 Task: Add Kashi Go Lean Cereal to the cart.
Action: Mouse moved to (745, 257)
Screenshot: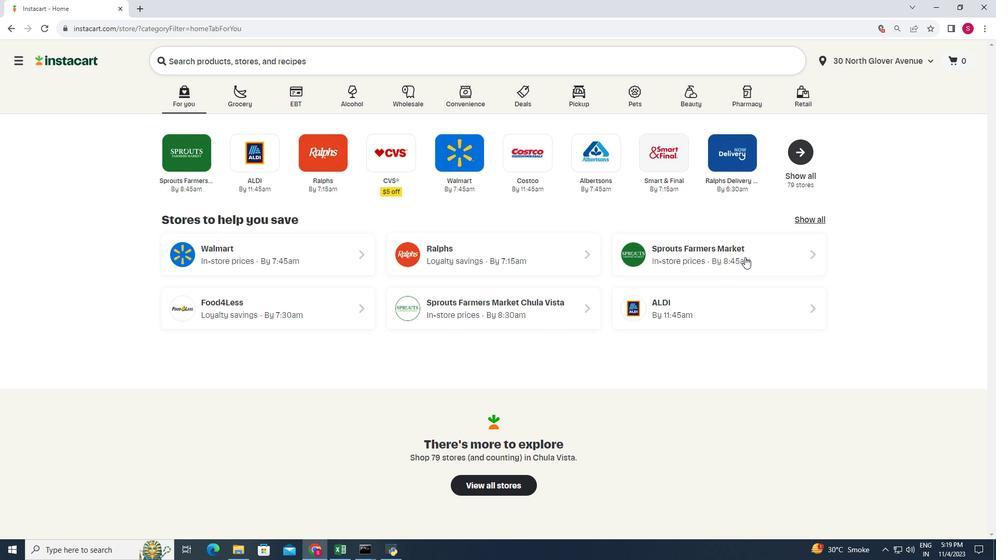 
Action: Mouse pressed left at (745, 257)
Screenshot: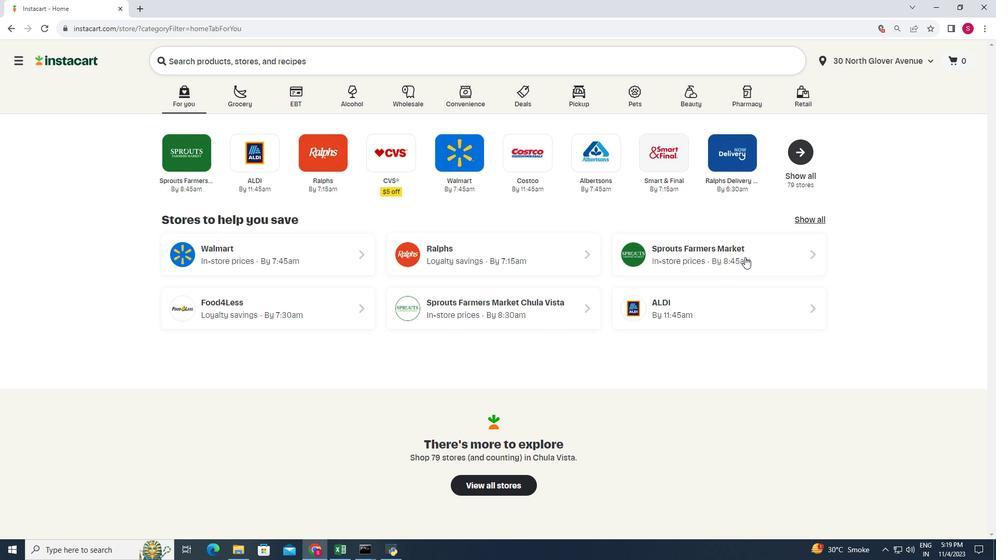 
Action: Mouse moved to (47, 365)
Screenshot: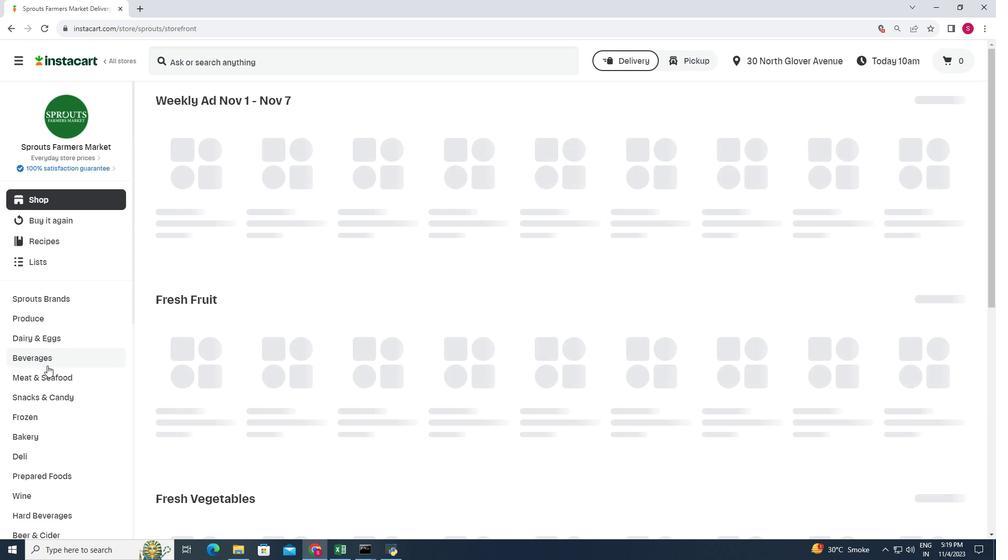 
Action: Mouse scrolled (47, 365) with delta (0, 0)
Screenshot: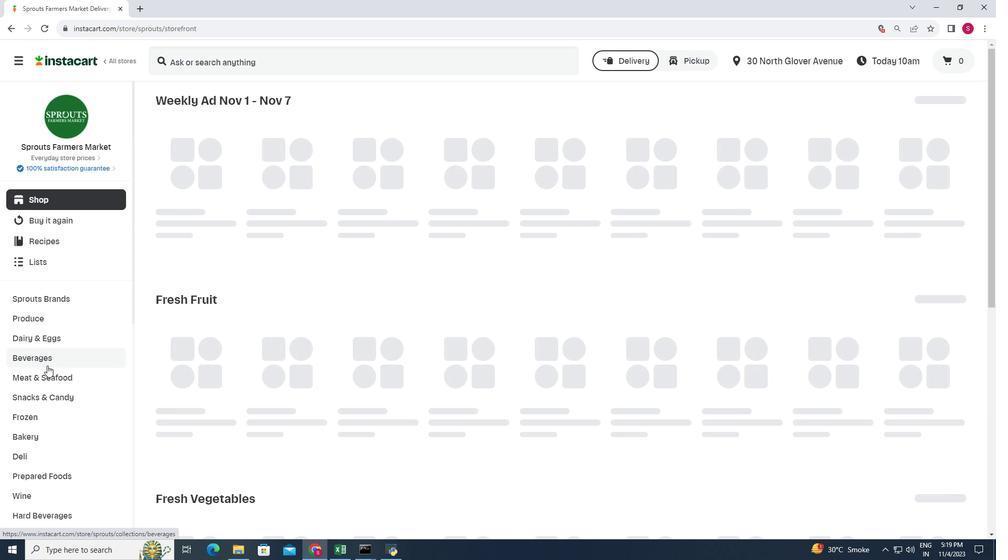 
Action: Mouse scrolled (47, 365) with delta (0, 0)
Screenshot: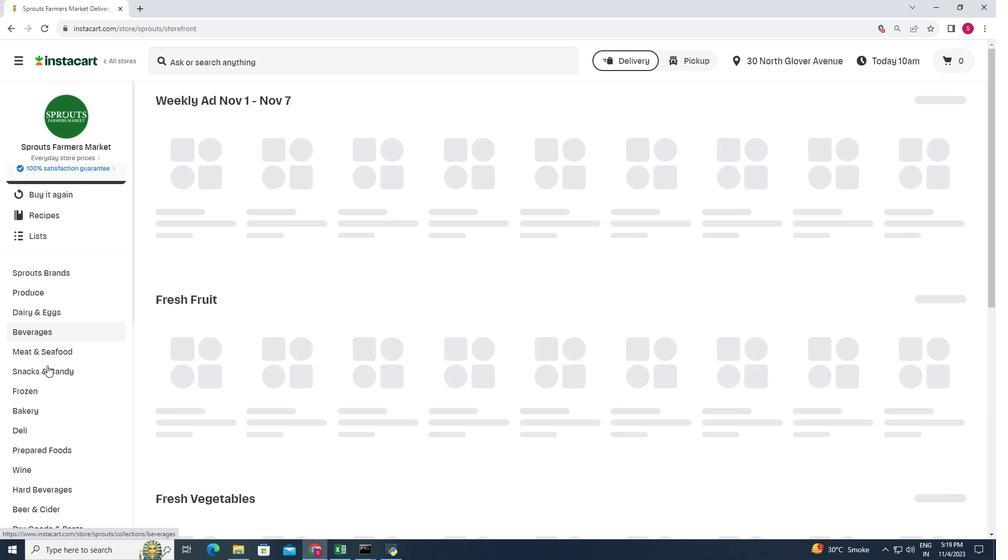 
Action: Mouse scrolled (47, 365) with delta (0, 0)
Screenshot: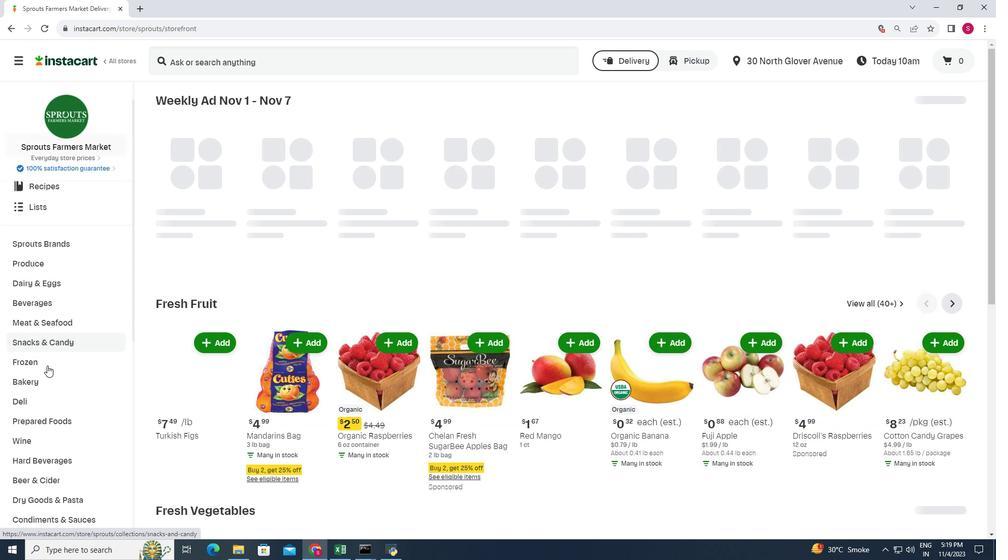 
Action: Mouse moved to (44, 457)
Screenshot: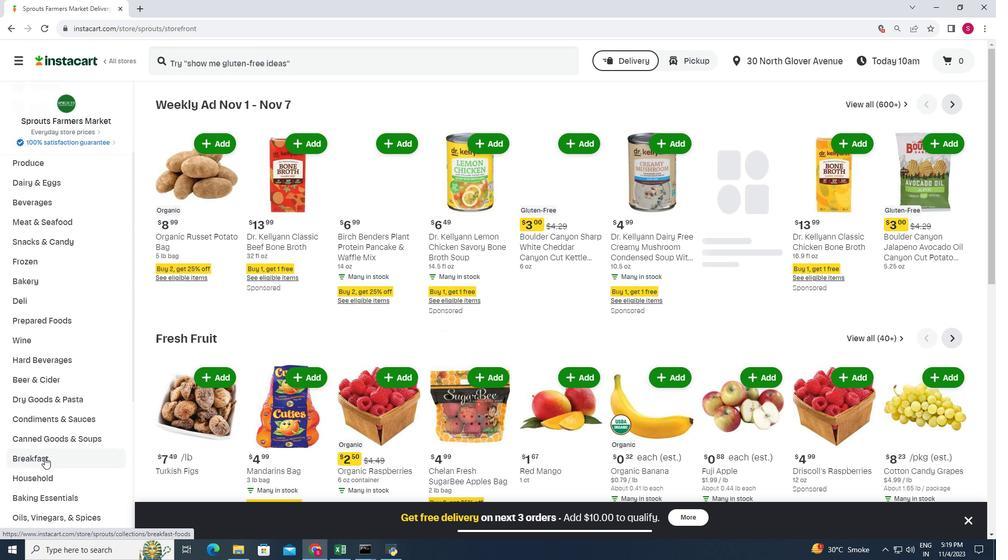 
Action: Mouse pressed left at (44, 457)
Screenshot: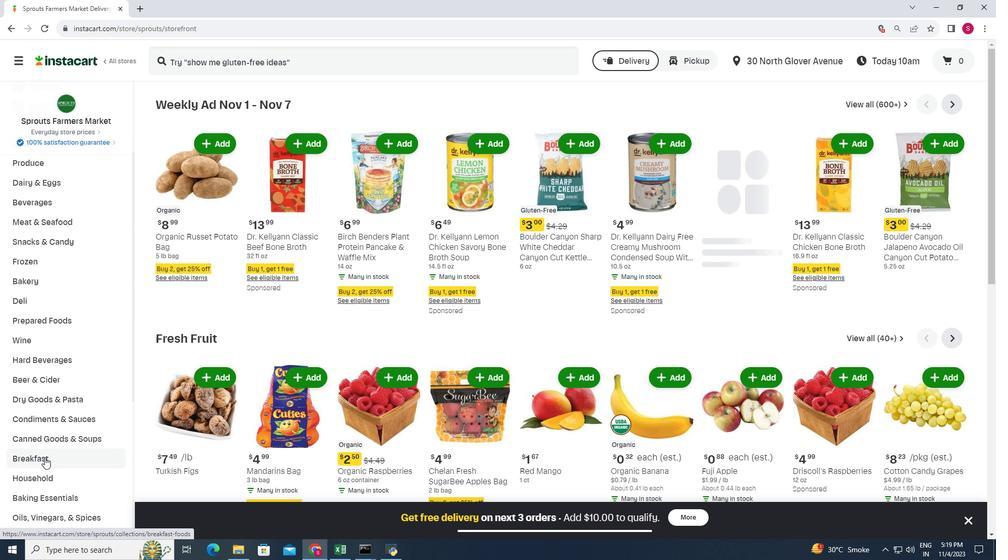 
Action: Mouse moved to (693, 124)
Screenshot: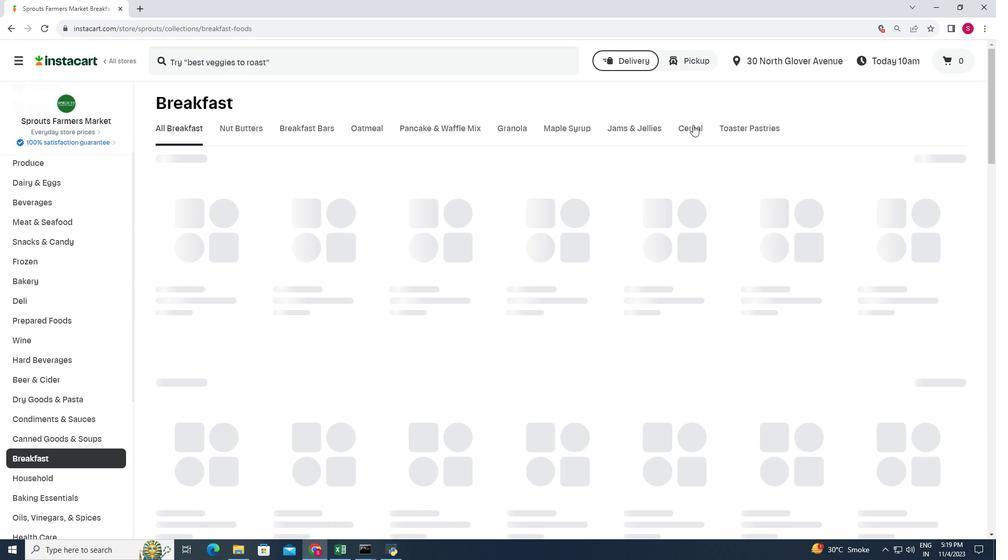 
Action: Mouse pressed left at (693, 124)
Screenshot: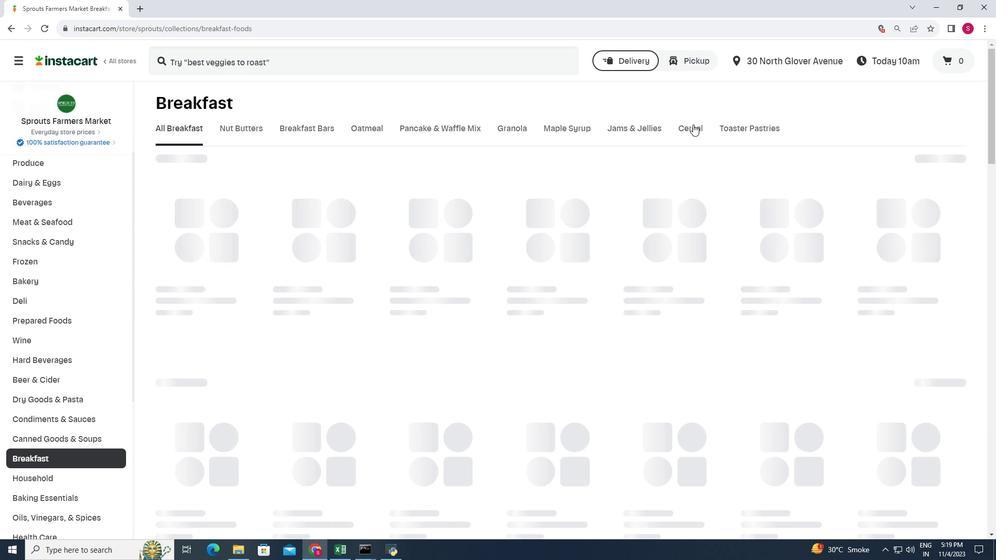 
Action: Mouse moved to (454, 258)
Screenshot: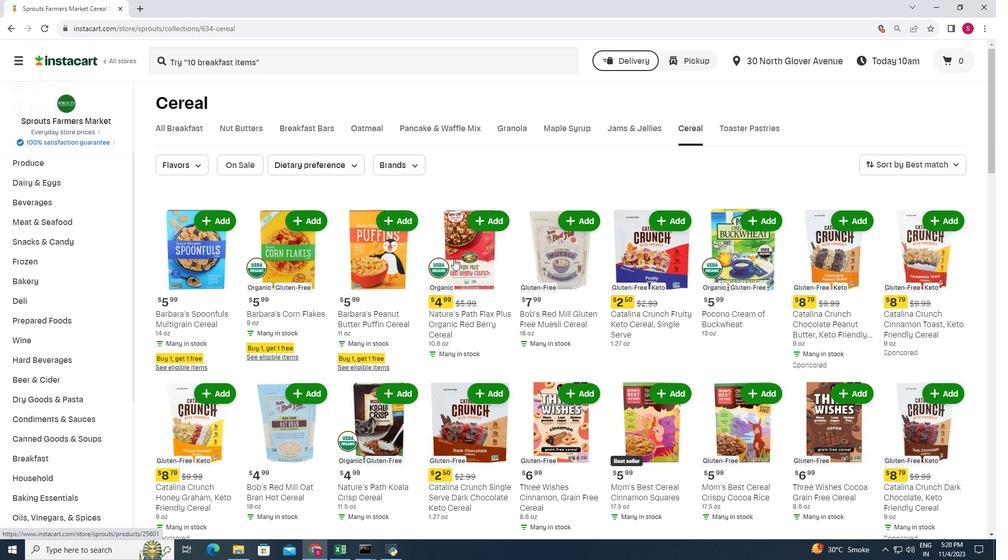 
Action: Mouse scrolled (454, 258) with delta (0, 0)
Screenshot: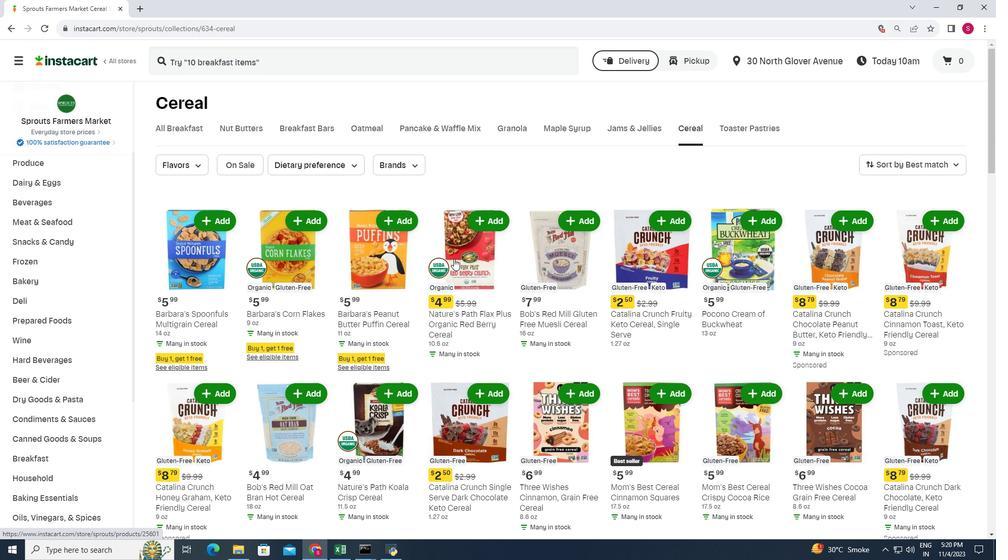 
Action: Mouse scrolled (454, 258) with delta (0, 0)
Screenshot: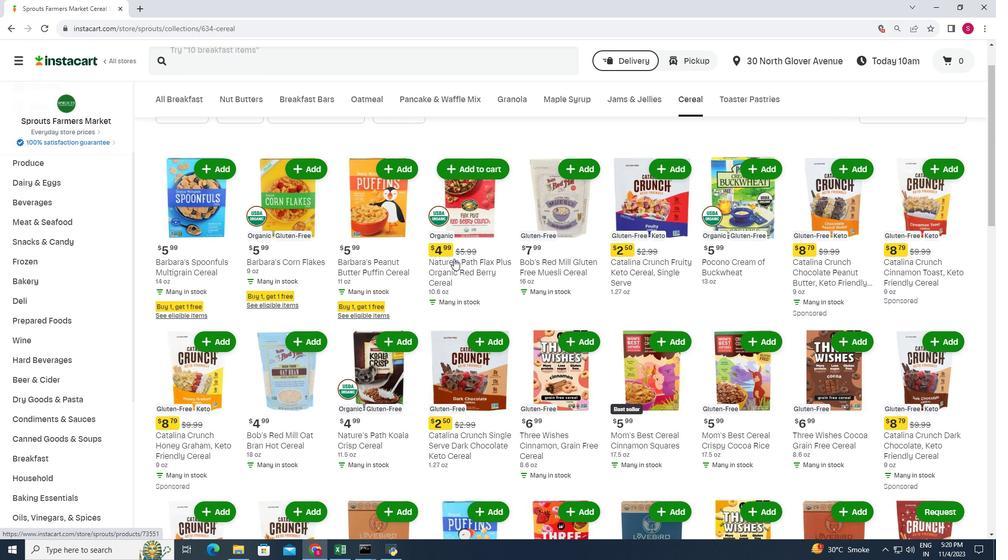 
Action: Mouse scrolled (454, 258) with delta (0, 0)
Screenshot: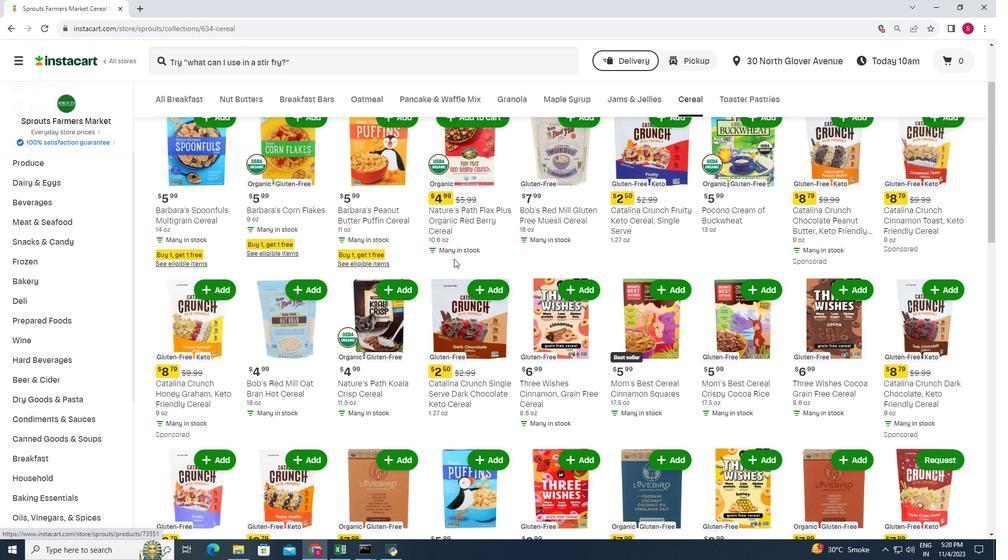 
Action: Mouse scrolled (454, 258) with delta (0, 0)
Screenshot: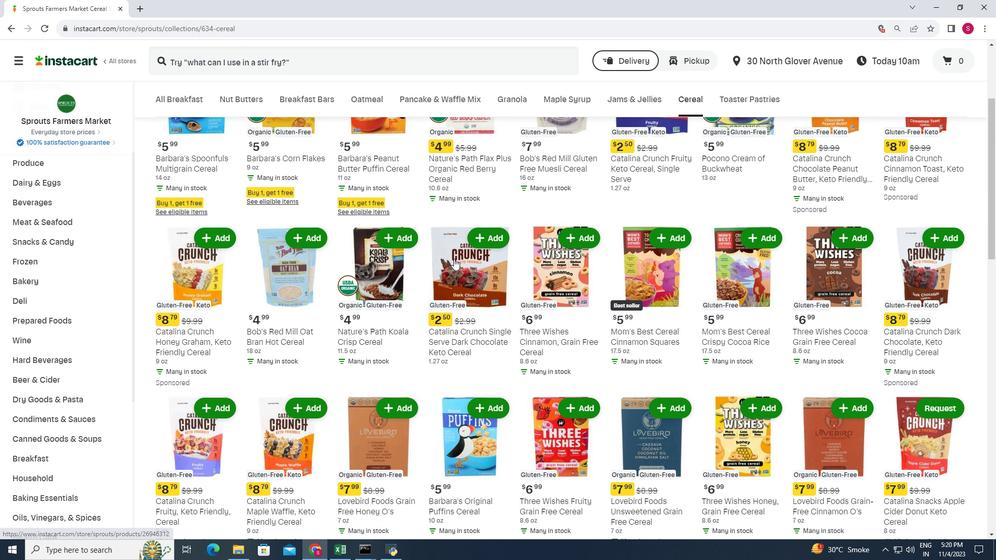 
Action: Mouse scrolled (454, 258) with delta (0, 0)
Screenshot: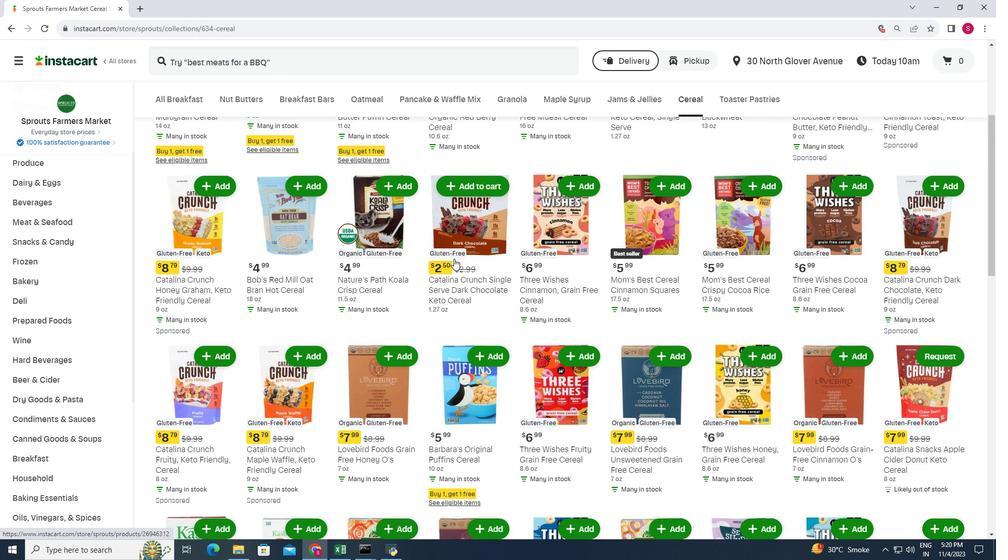 
Action: Mouse scrolled (454, 258) with delta (0, 0)
Screenshot: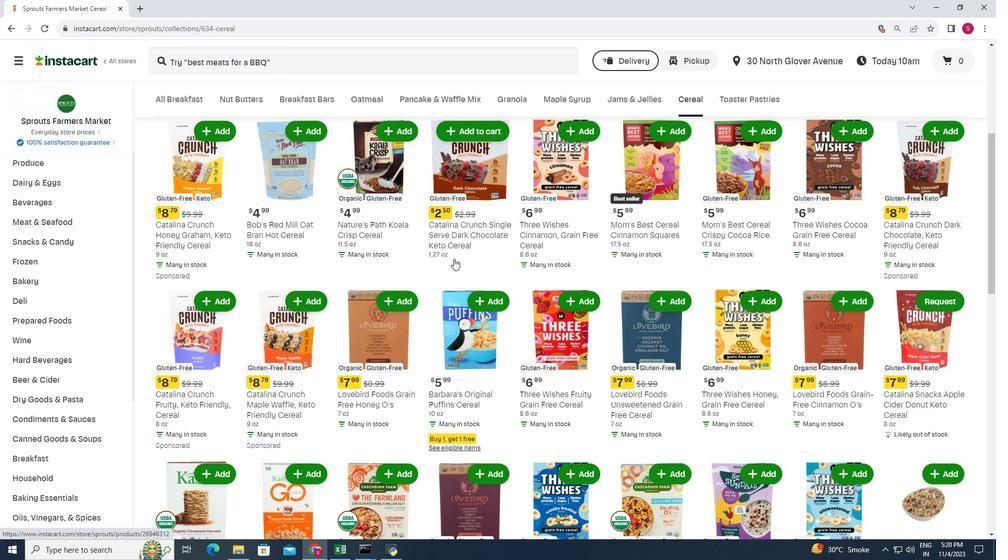 
Action: Mouse scrolled (454, 258) with delta (0, 0)
Screenshot: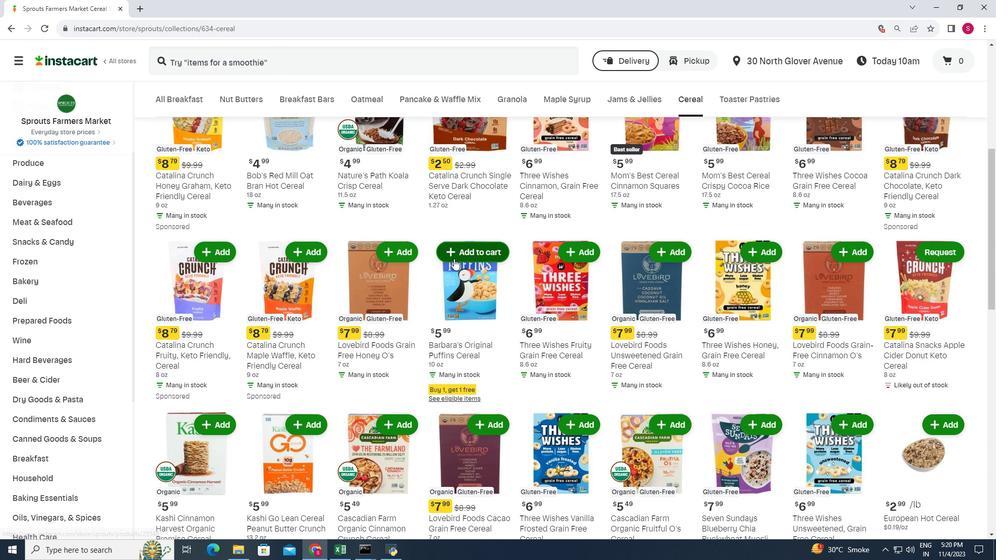 
Action: Mouse moved to (451, 265)
Screenshot: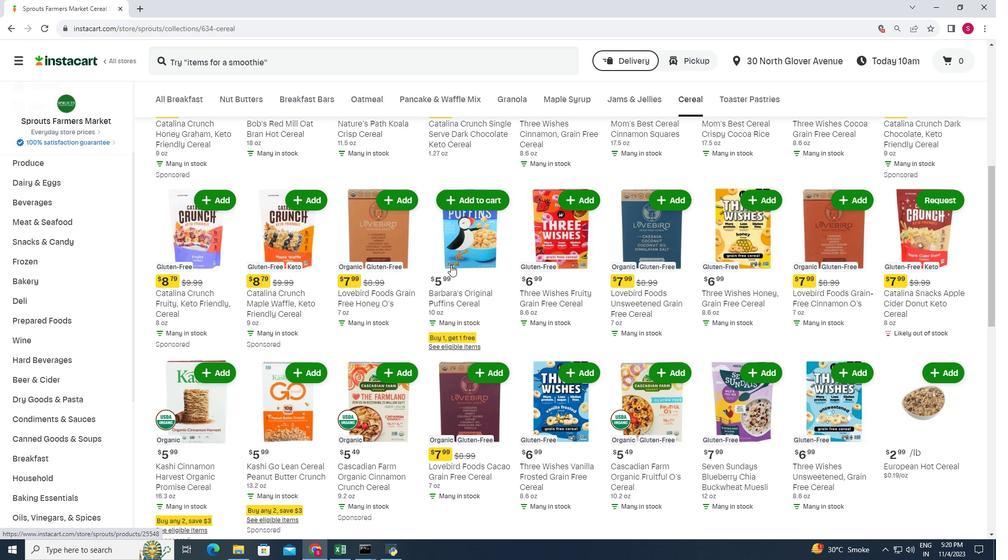
Action: Mouse scrolled (451, 264) with delta (0, 0)
Screenshot: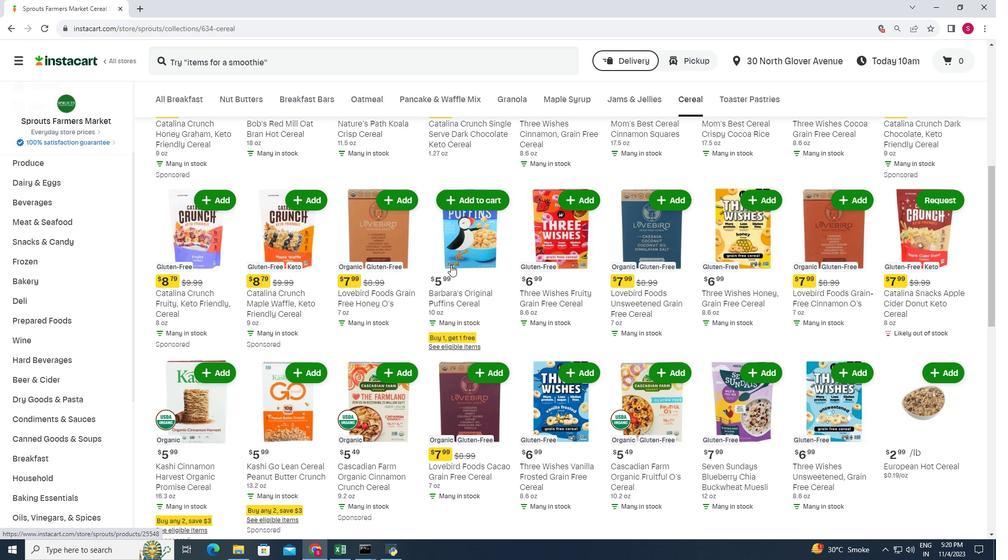 
Action: Mouse moved to (449, 266)
Screenshot: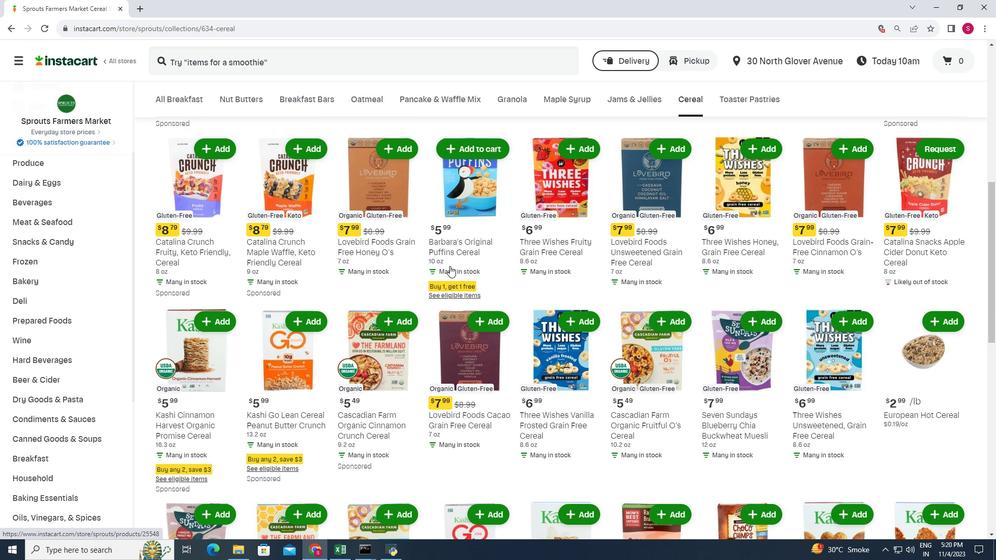 
Action: Mouse scrolled (449, 265) with delta (0, 0)
Screenshot: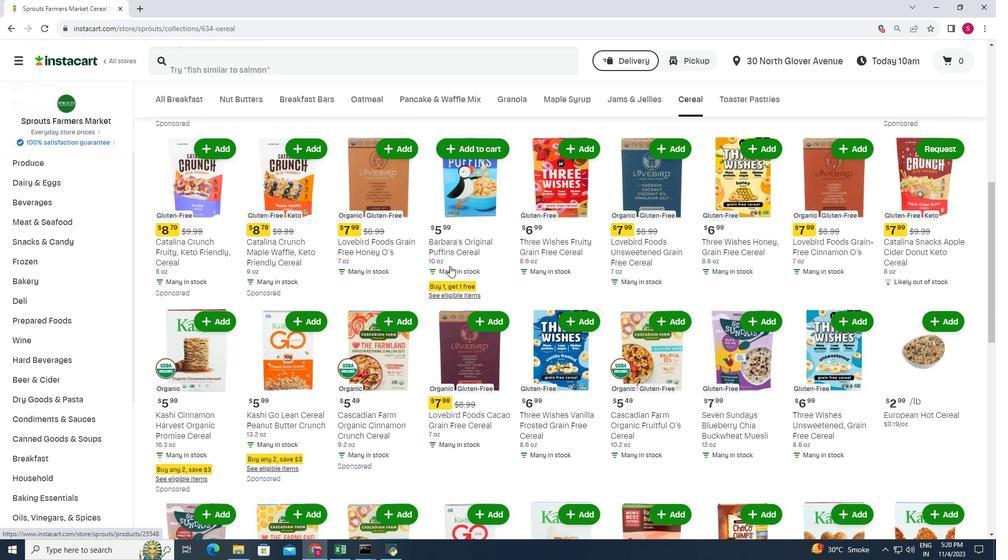 
Action: Mouse moved to (469, 250)
Screenshot: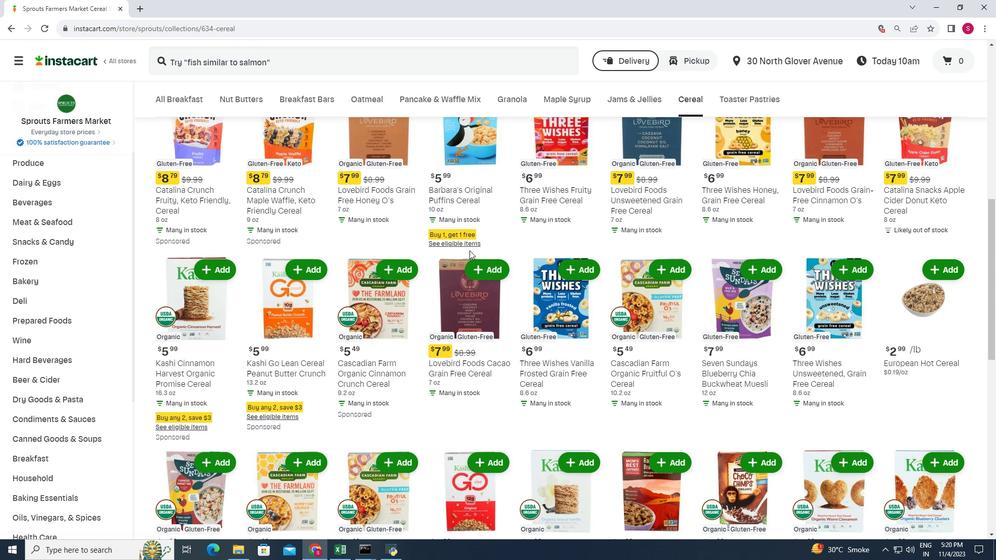 
Action: Mouse scrolled (469, 250) with delta (0, 0)
Screenshot: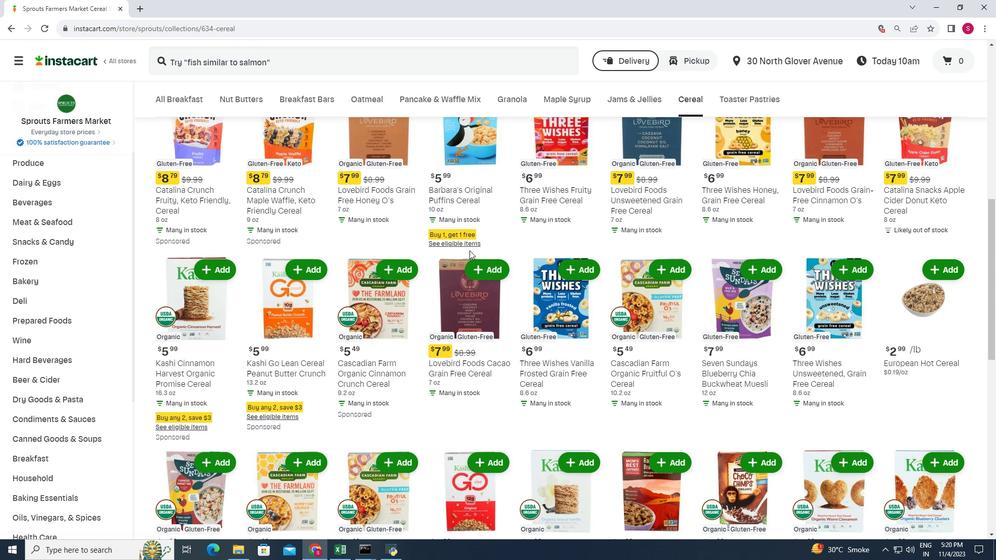 
Action: Mouse moved to (471, 257)
Screenshot: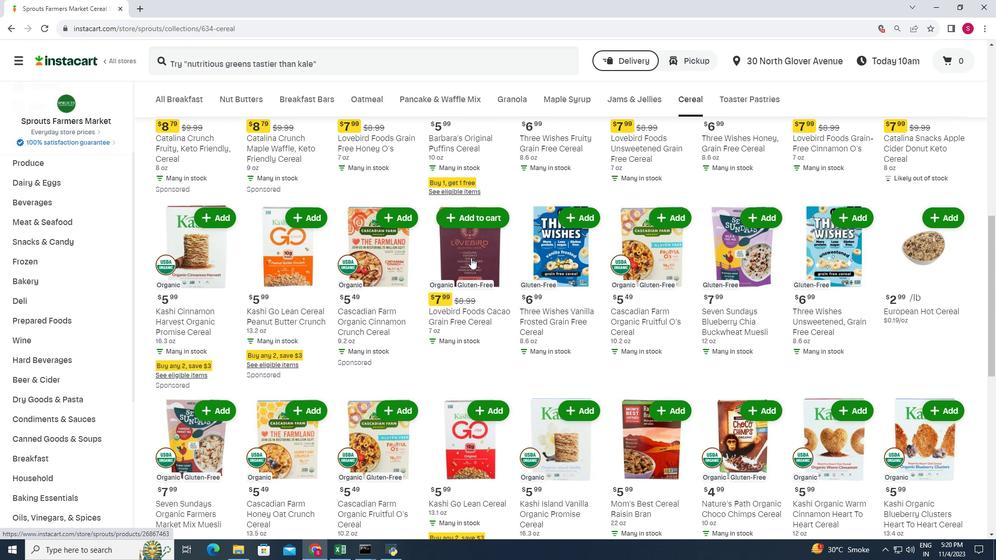 
Action: Mouse scrolled (471, 257) with delta (0, 0)
Screenshot: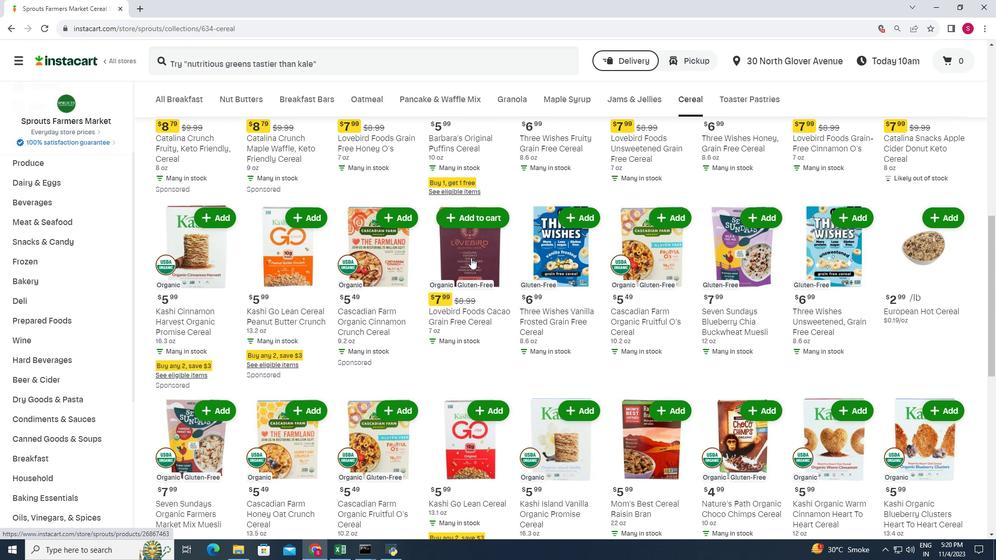 
Action: Mouse moved to (471, 258)
Screenshot: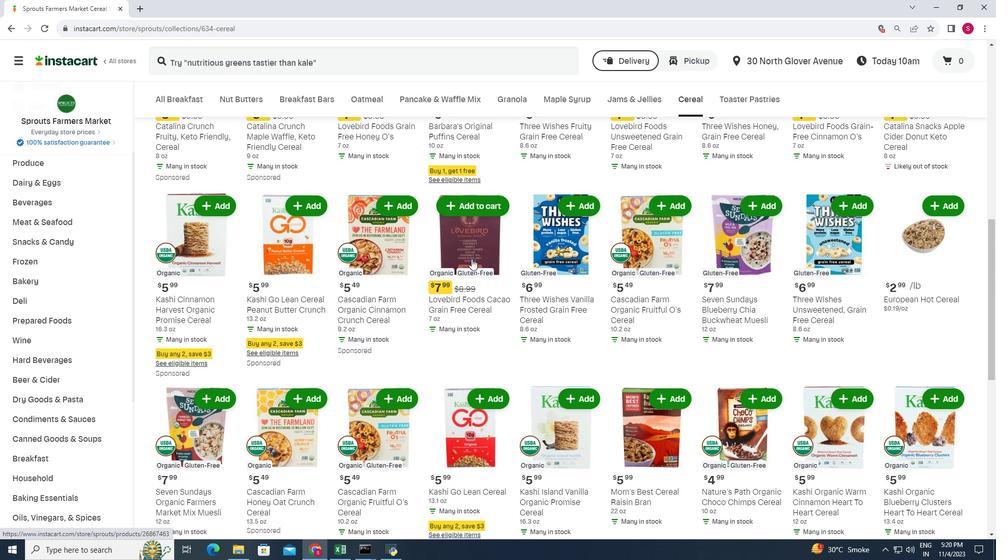 
Action: Mouse scrolled (471, 258) with delta (0, 0)
Screenshot: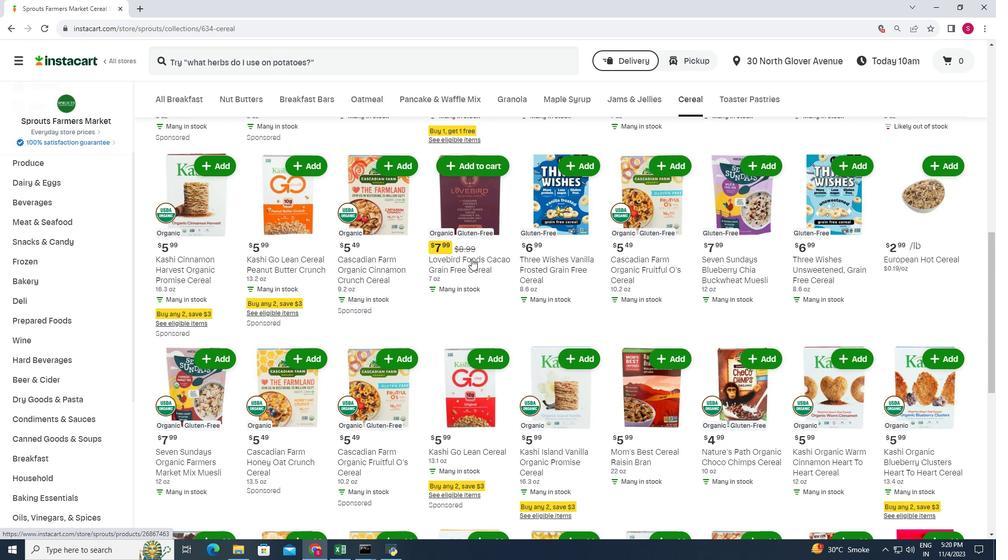 
Action: Mouse scrolled (471, 258) with delta (0, 0)
Screenshot: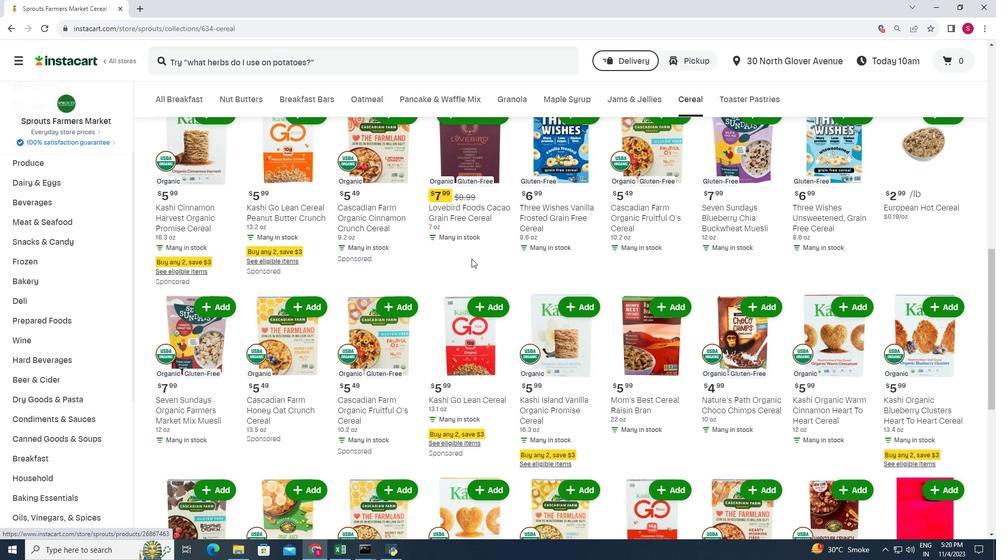 
Action: Mouse scrolled (471, 258) with delta (0, 0)
Screenshot: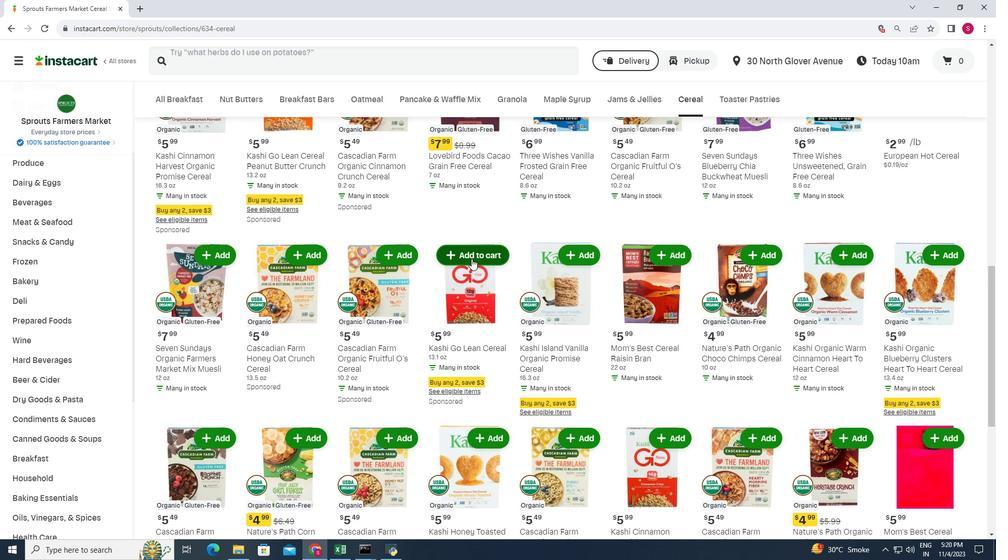 
Action: Mouse moved to (477, 202)
Screenshot: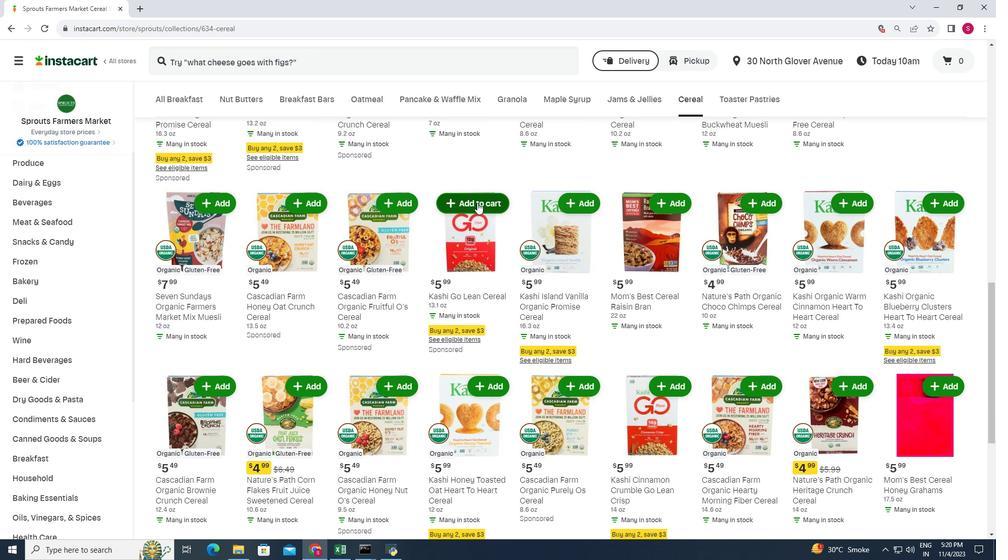 
Action: Mouse pressed left at (477, 202)
Screenshot: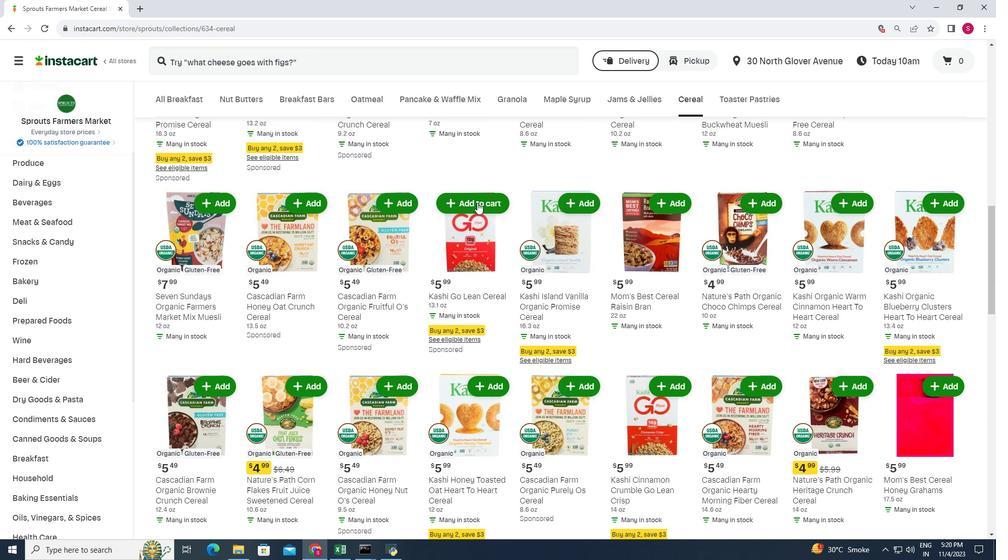 
Action: Mouse moved to (468, 182)
Screenshot: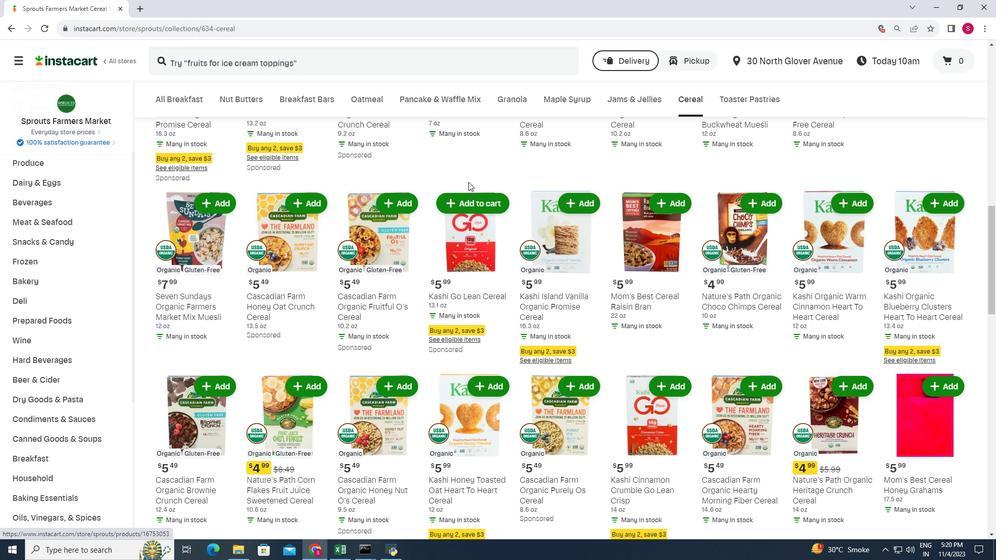 
